Task: Open software licensing agreement by upcounsel template from the template gallery.
Action: Mouse moved to (44, 80)
Screenshot: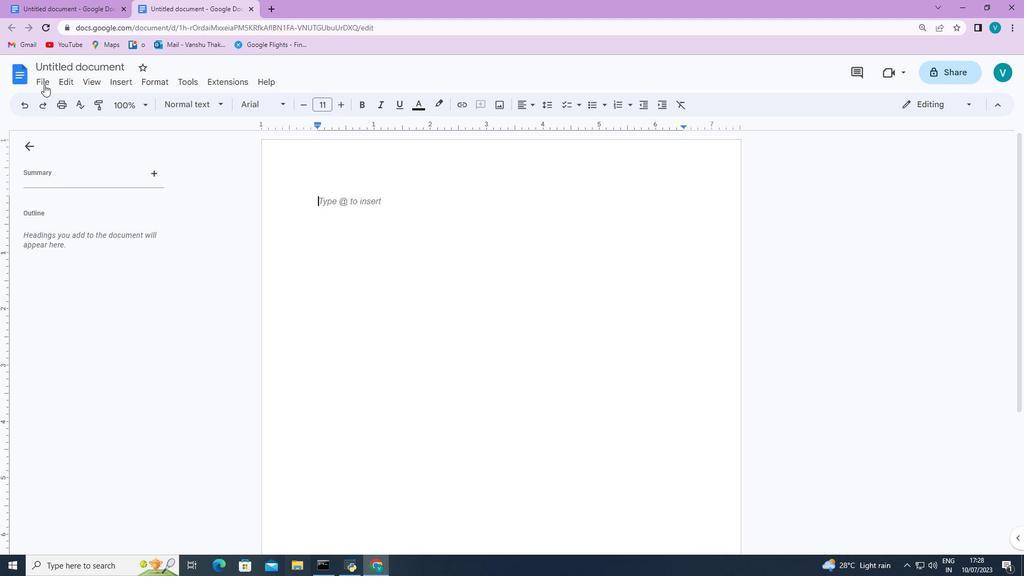 
Action: Mouse pressed left at (44, 80)
Screenshot: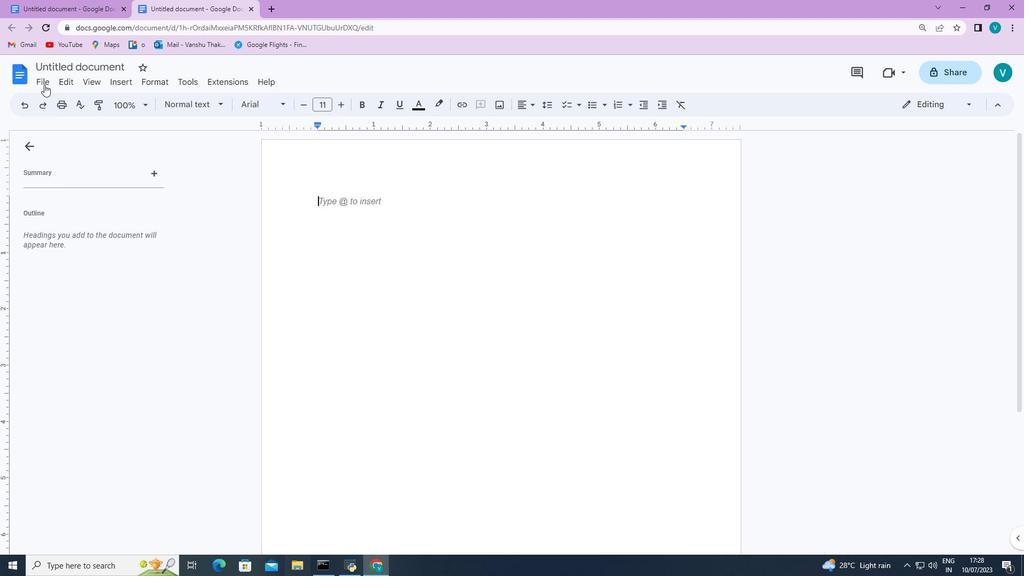 
Action: Mouse moved to (260, 115)
Screenshot: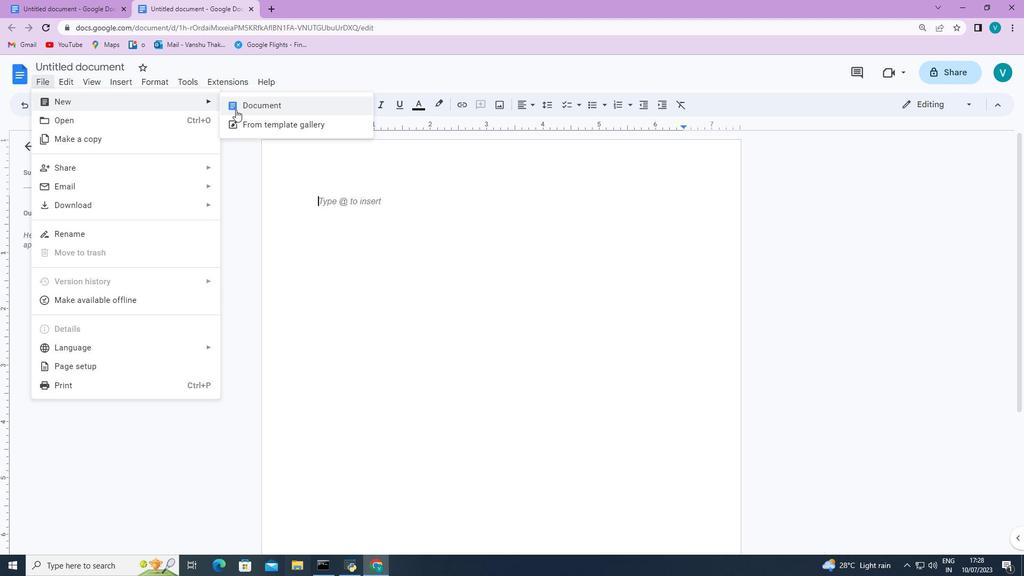
Action: Mouse pressed left at (260, 115)
Screenshot: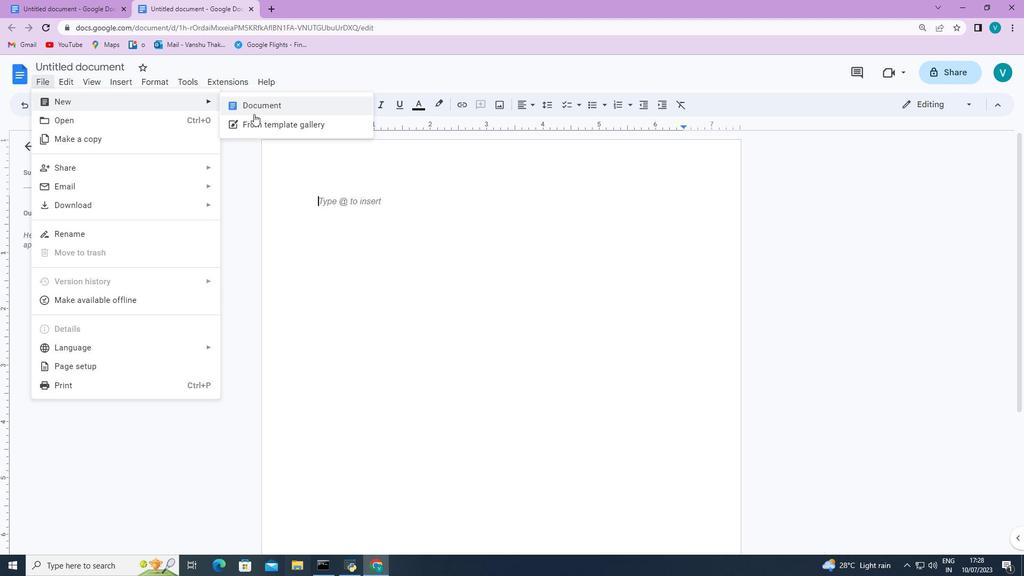 
Action: Mouse moved to (341, 288)
Screenshot: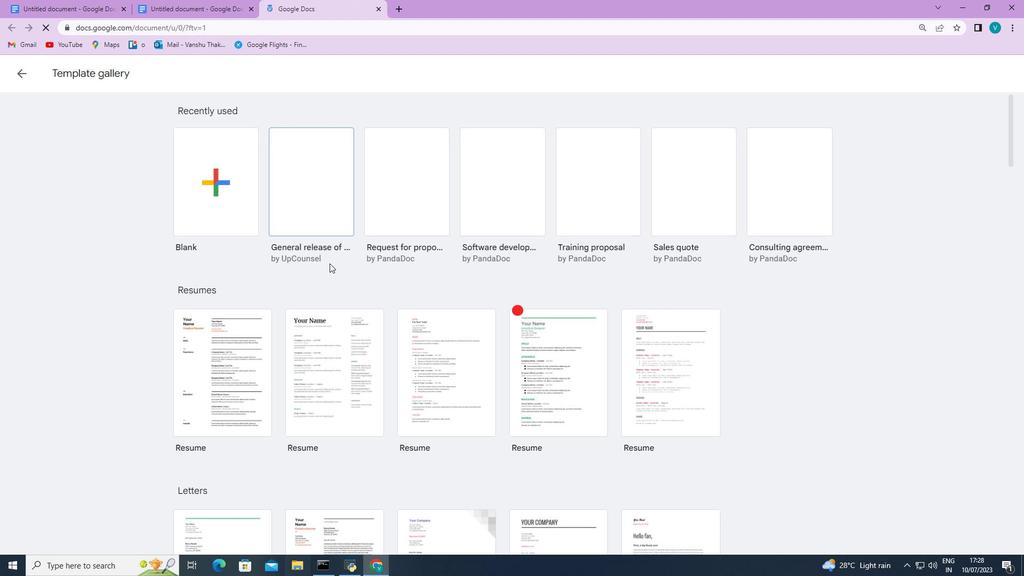 
Action: Mouse scrolled (341, 288) with delta (0, 0)
Screenshot: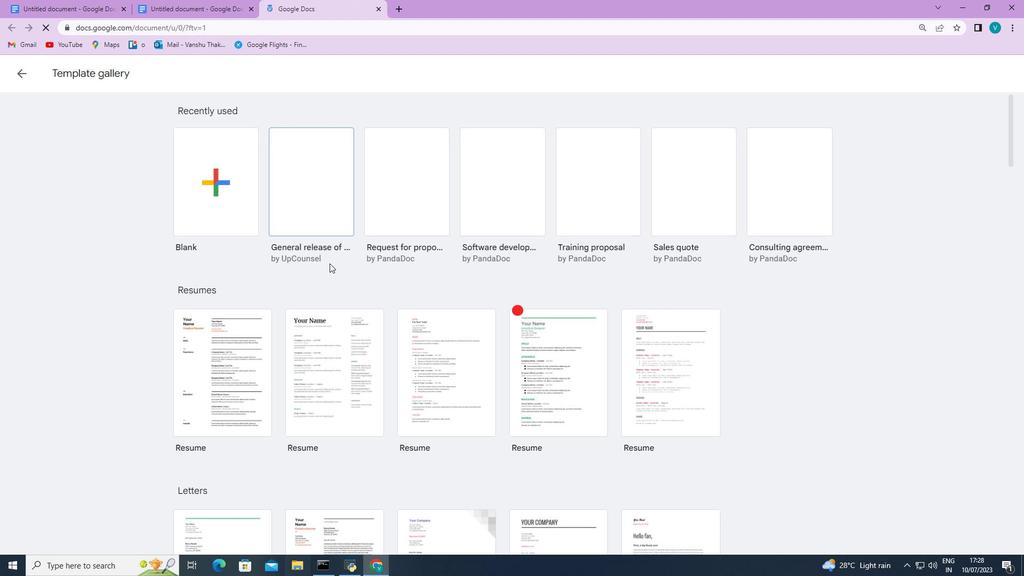 
Action: Mouse moved to (341, 290)
Screenshot: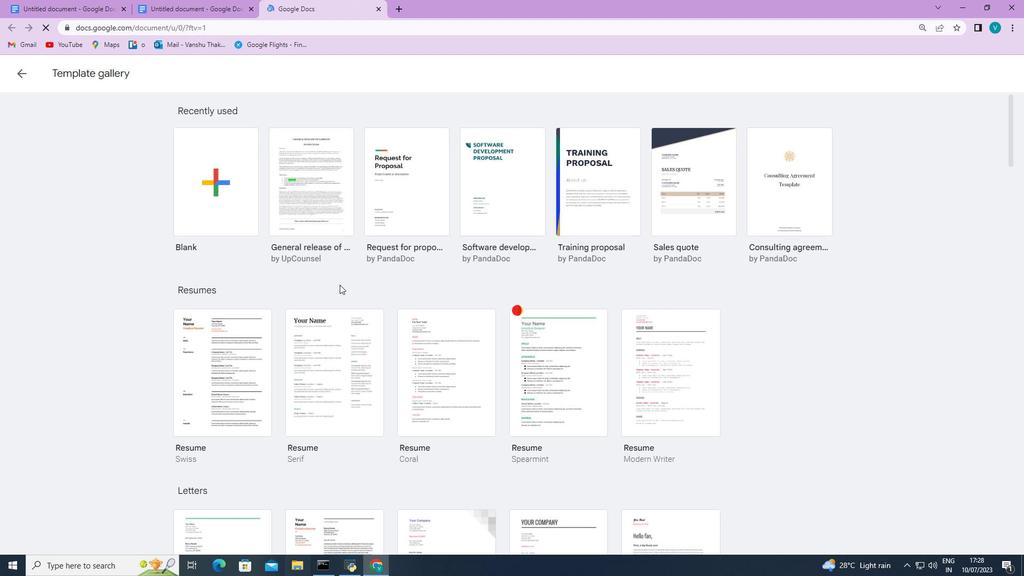 
Action: Mouse scrolled (341, 289) with delta (0, 0)
Screenshot: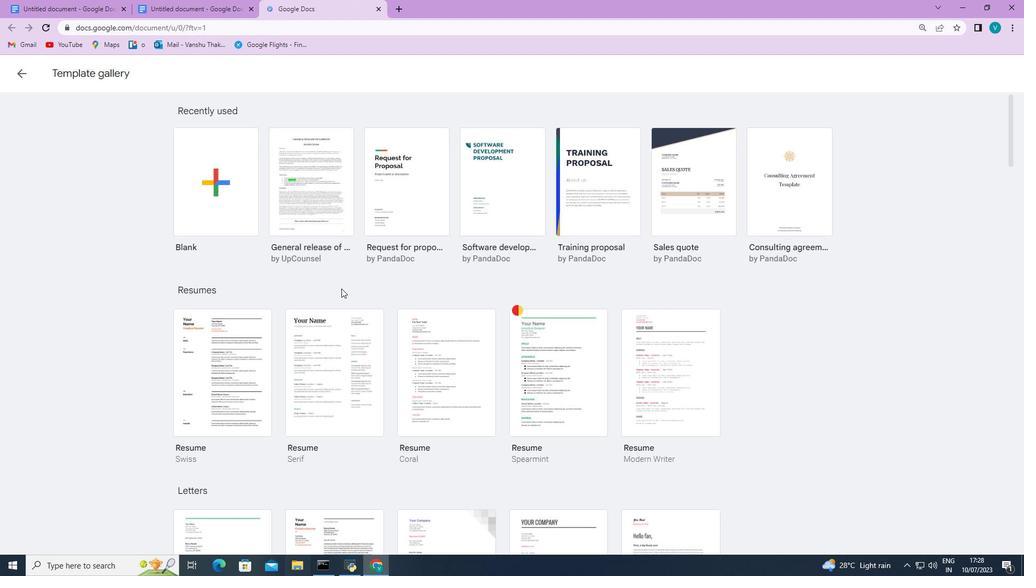 
Action: Mouse moved to (341, 291)
Screenshot: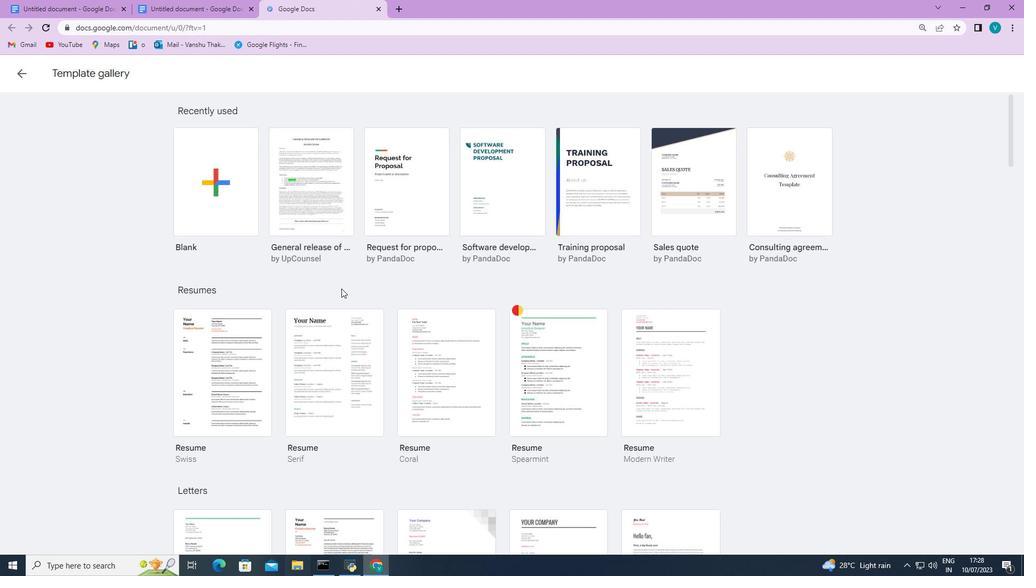 
Action: Mouse scrolled (341, 290) with delta (0, 0)
Screenshot: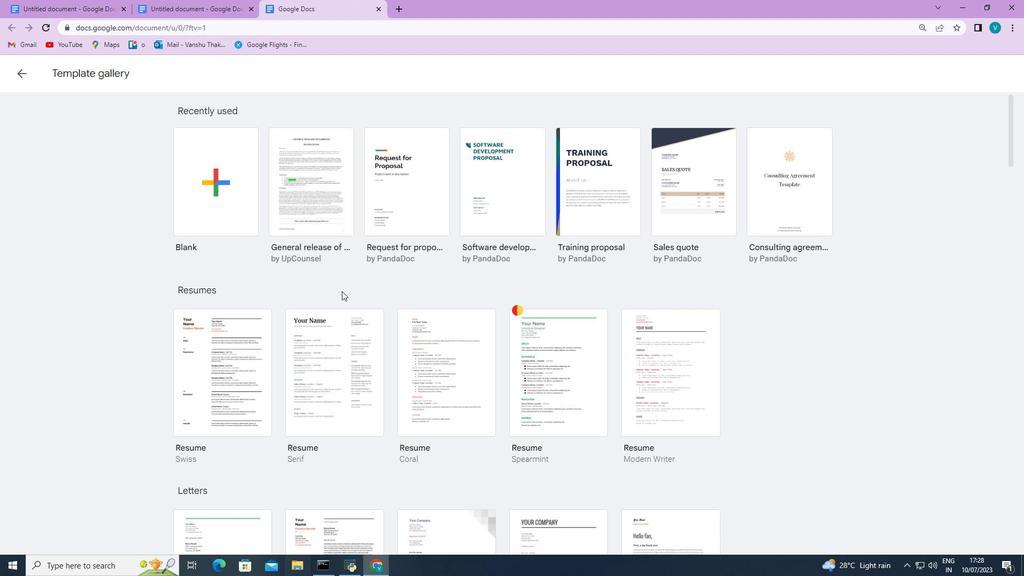 
Action: Mouse scrolled (341, 290) with delta (0, 0)
Screenshot: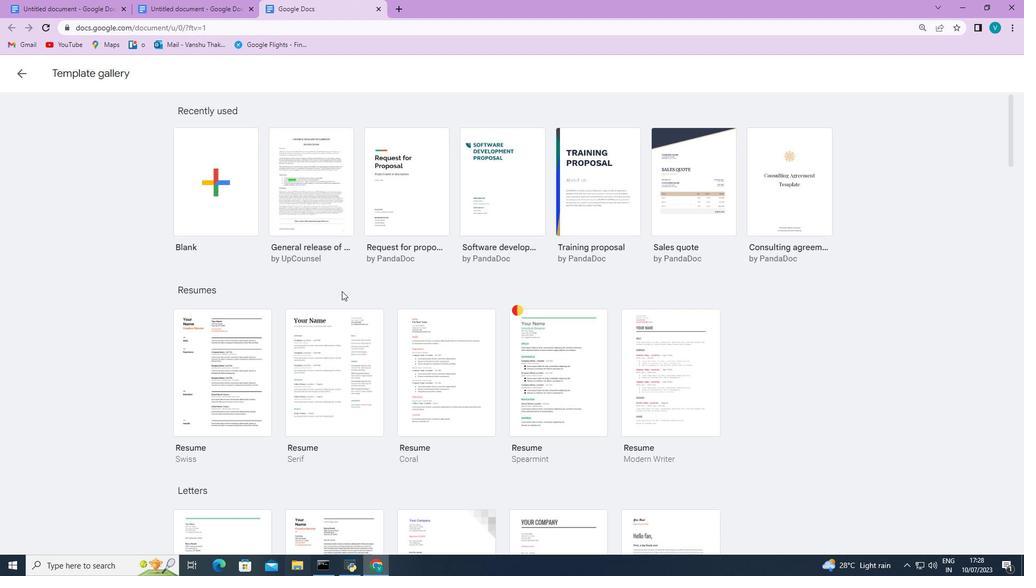 
Action: Mouse scrolled (341, 290) with delta (0, 0)
Screenshot: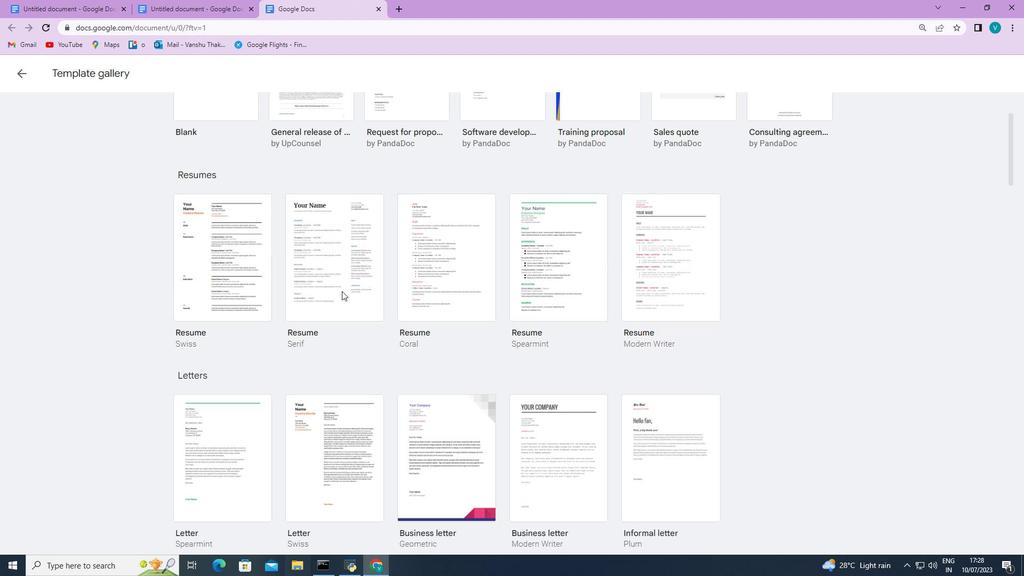 
Action: Mouse scrolled (341, 290) with delta (0, 0)
Screenshot: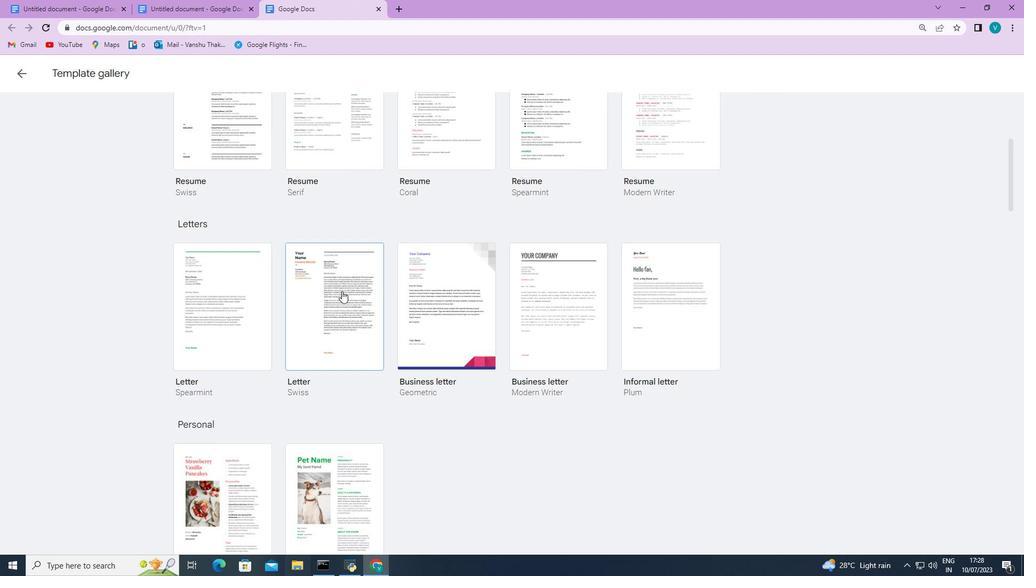 
Action: Mouse scrolled (341, 290) with delta (0, 0)
Screenshot: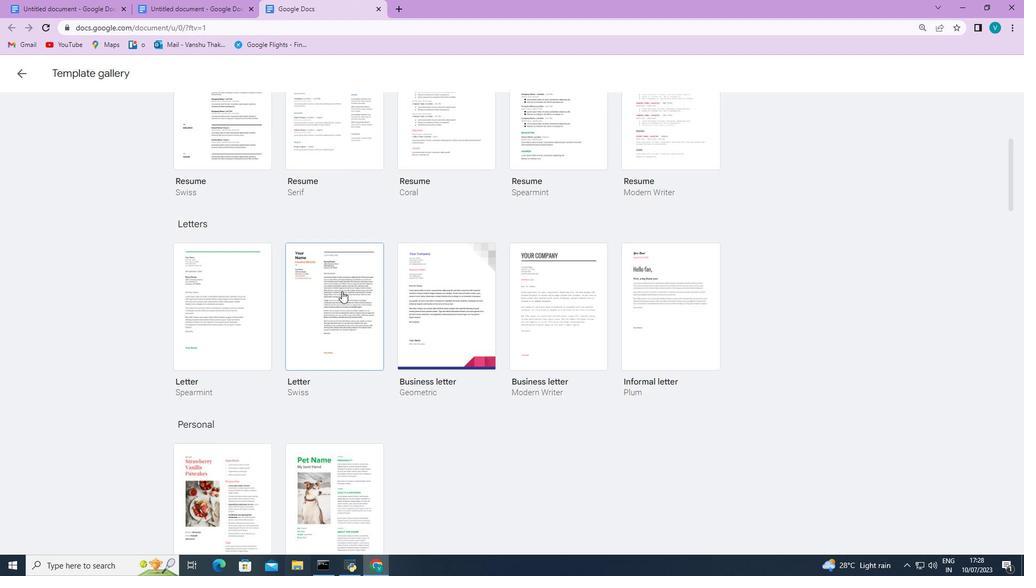 
Action: Mouse scrolled (341, 290) with delta (0, 0)
Screenshot: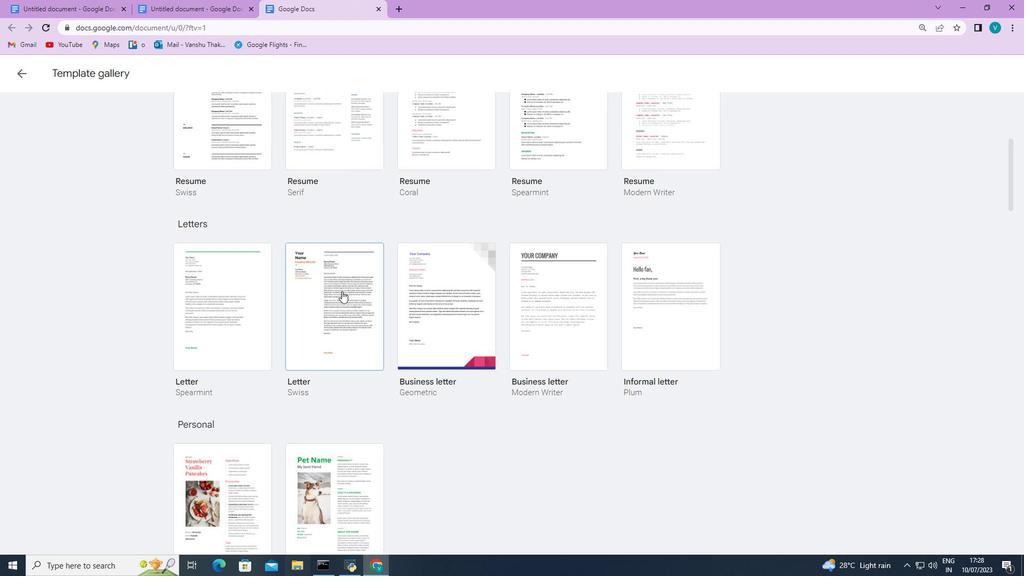 
Action: Mouse scrolled (341, 290) with delta (0, 0)
Screenshot: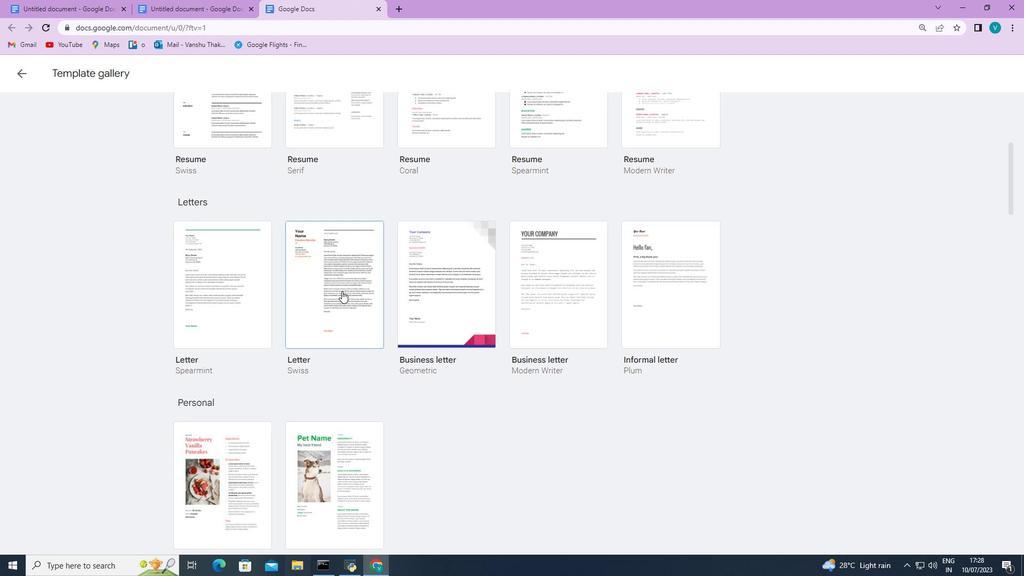 
Action: Mouse scrolled (341, 290) with delta (0, 0)
Screenshot: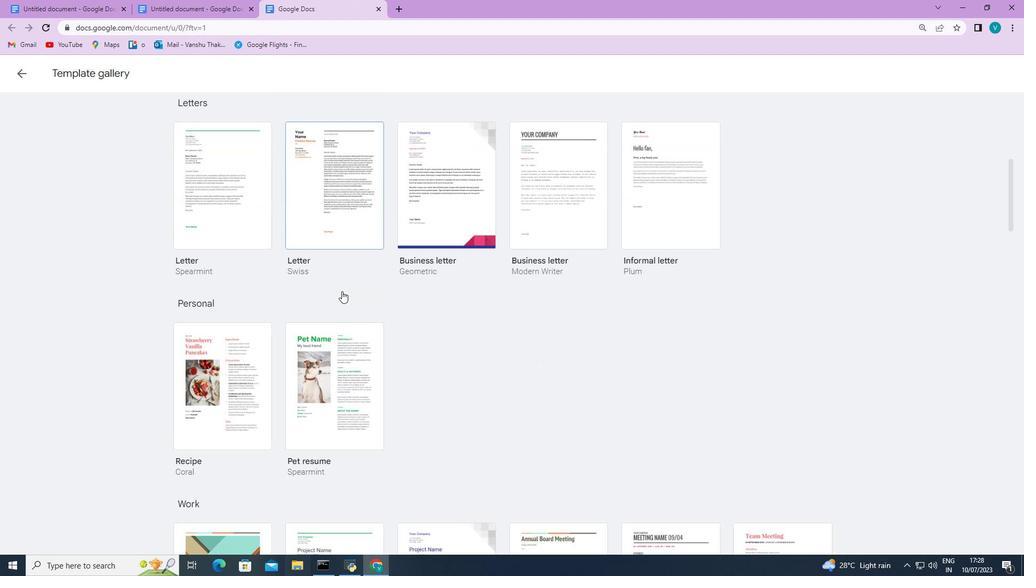 
Action: Mouse scrolled (341, 290) with delta (0, 0)
Screenshot: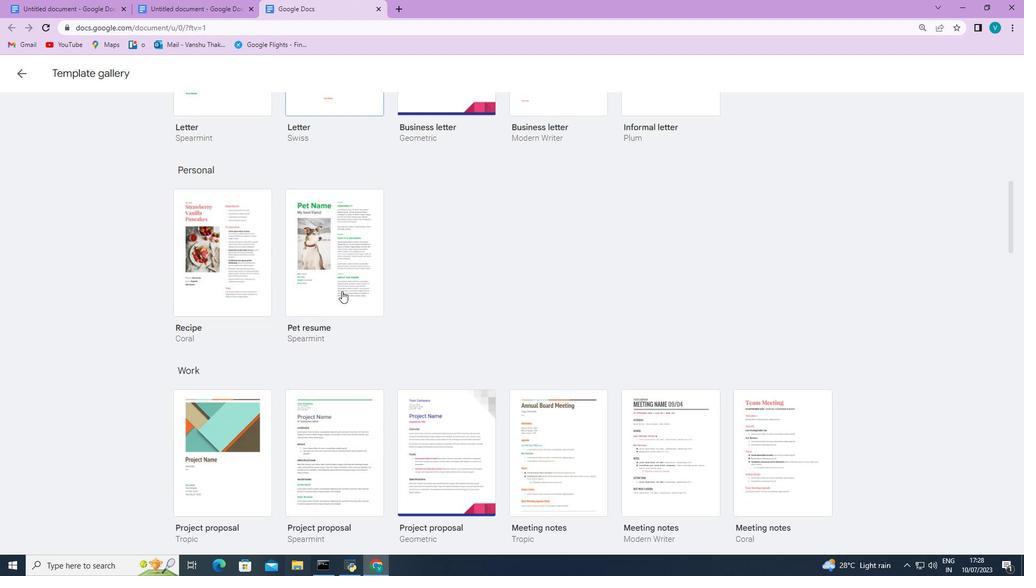 
Action: Mouse scrolled (341, 290) with delta (0, 0)
Screenshot: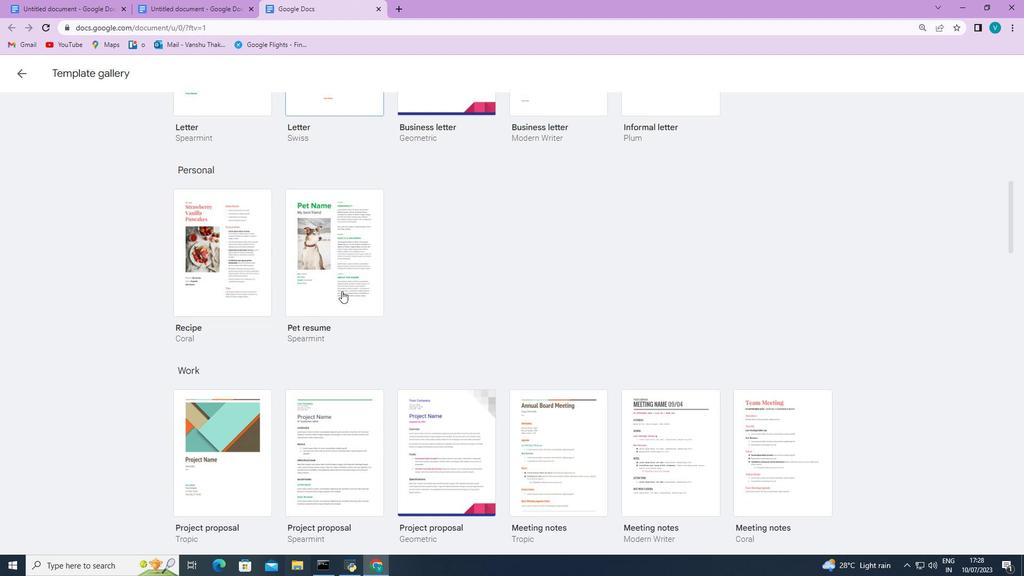 
Action: Mouse scrolled (341, 290) with delta (0, 0)
Screenshot: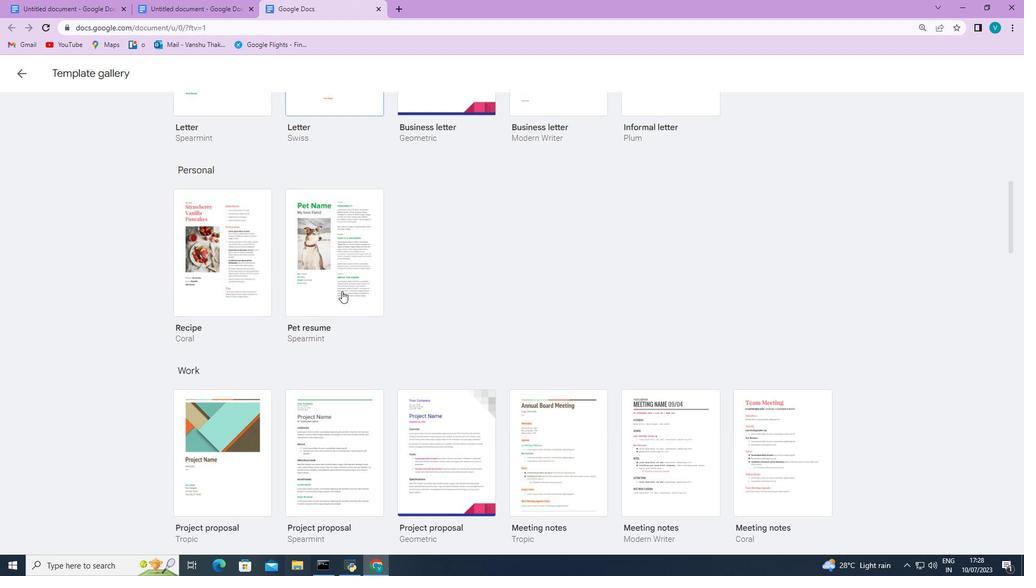 
Action: Mouse scrolled (341, 290) with delta (0, 0)
Screenshot: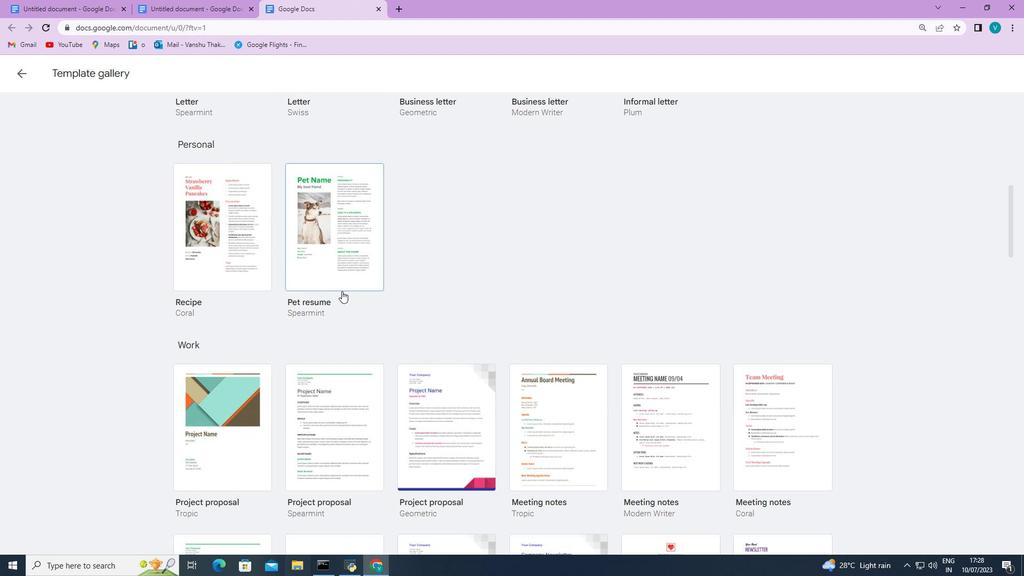 
Action: Mouse scrolled (341, 290) with delta (0, 0)
Screenshot: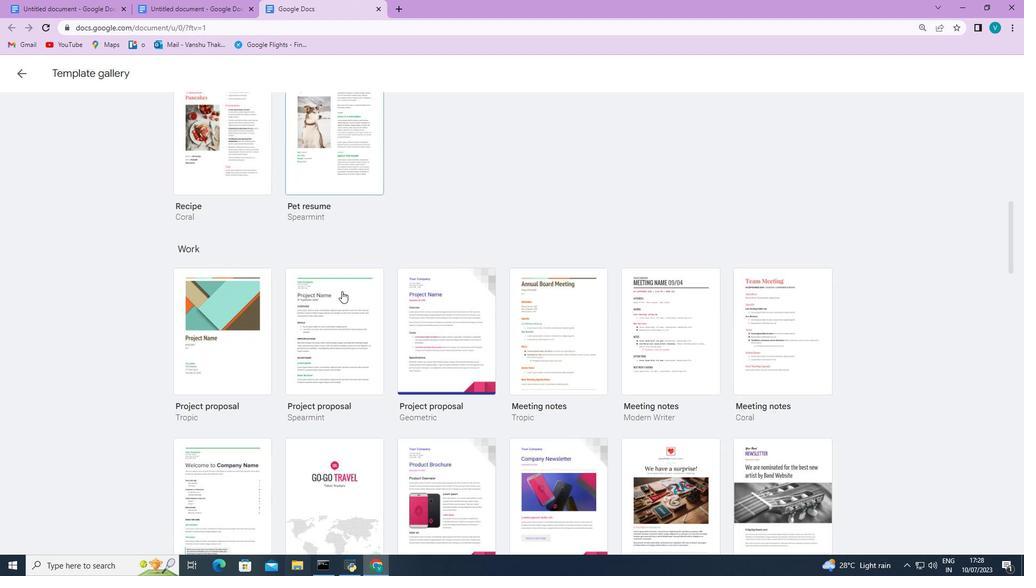 
Action: Mouse scrolled (341, 290) with delta (0, 0)
Screenshot: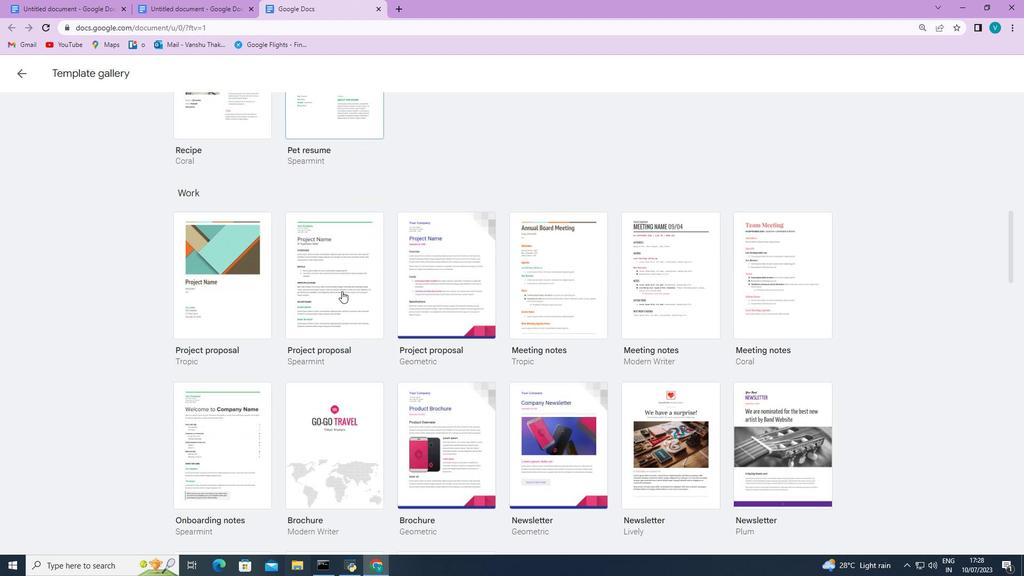 
Action: Mouse scrolled (341, 290) with delta (0, 0)
Screenshot: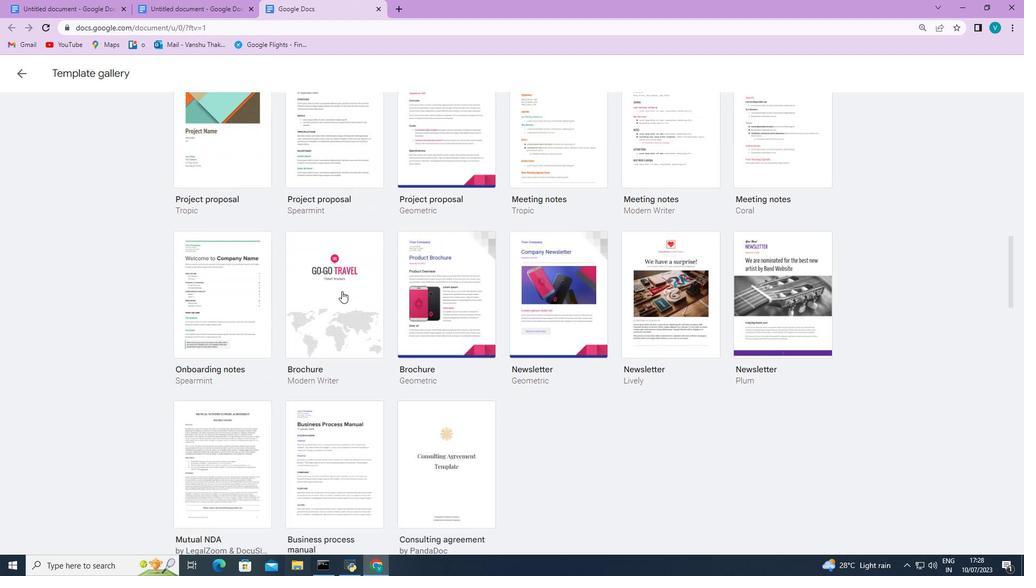 
Action: Mouse scrolled (341, 290) with delta (0, 0)
Screenshot: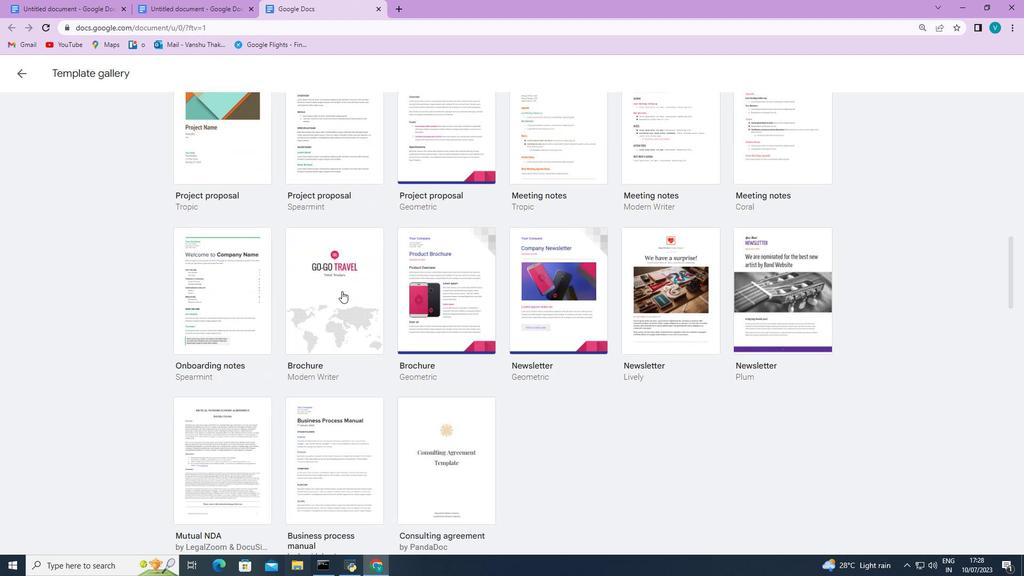 
Action: Mouse scrolled (341, 290) with delta (0, 0)
Screenshot: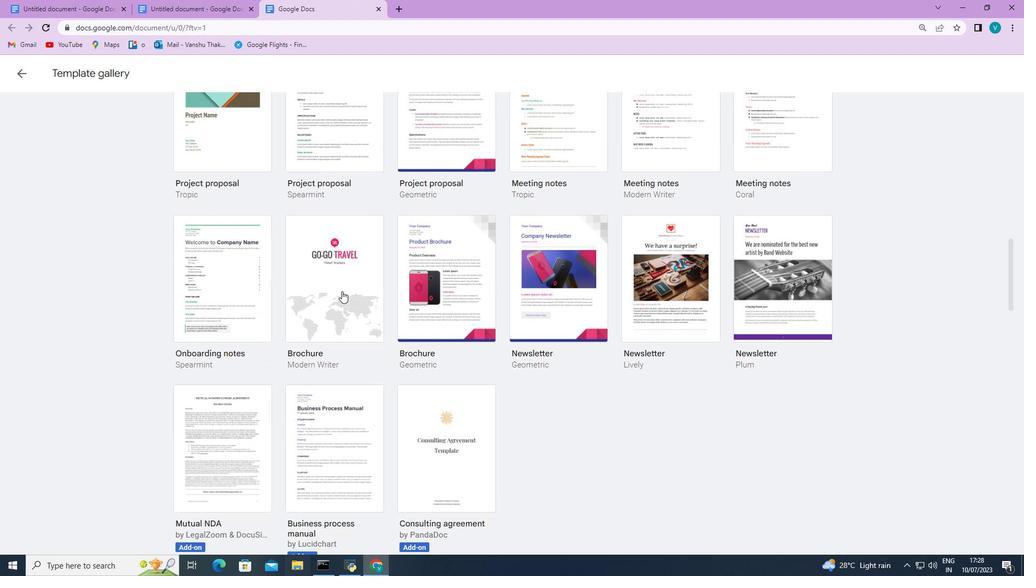 
Action: Mouse scrolled (341, 290) with delta (0, 0)
Screenshot: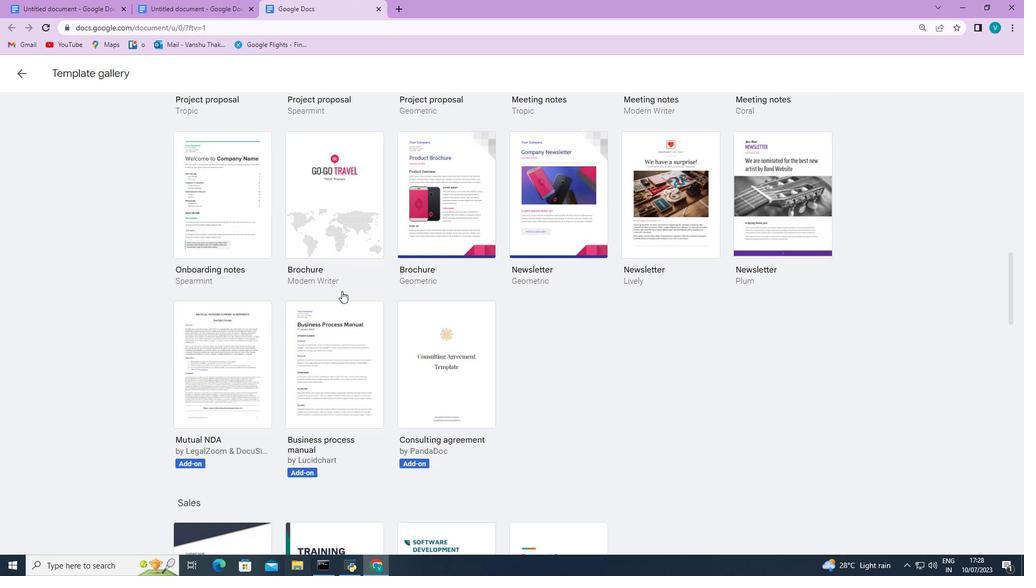 
Action: Mouse scrolled (341, 290) with delta (0, 0)
Screenshot: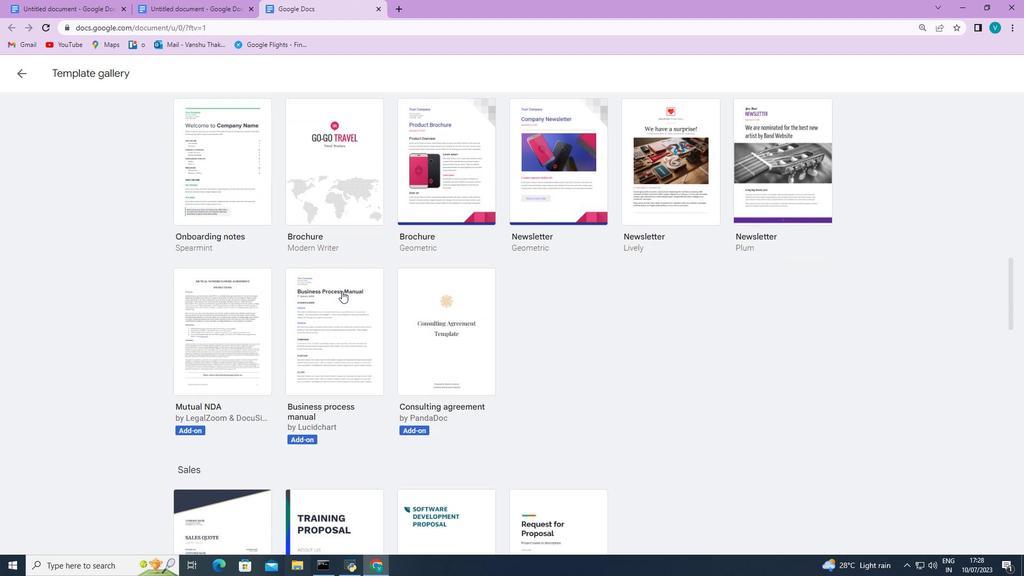 
Action: Mouse scrolled (341, 290) with delta (0, 0)
Screenshot: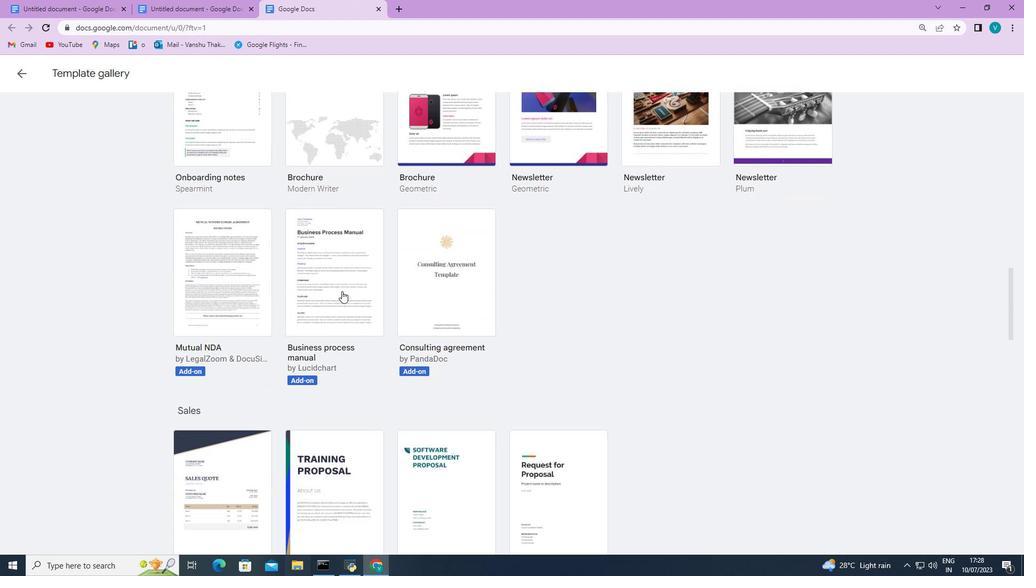 
Action: Mouse scrolled (341, 290) with delta (0, 0)
Screenshot: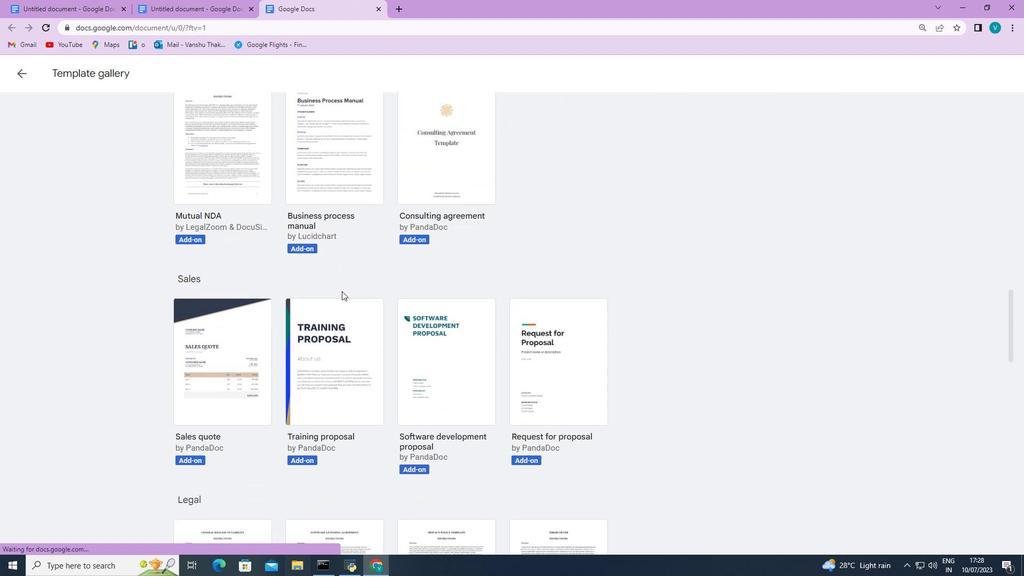 
Action: Mouse scrolled (341, 290) with delta (0, 0)
Screenshot: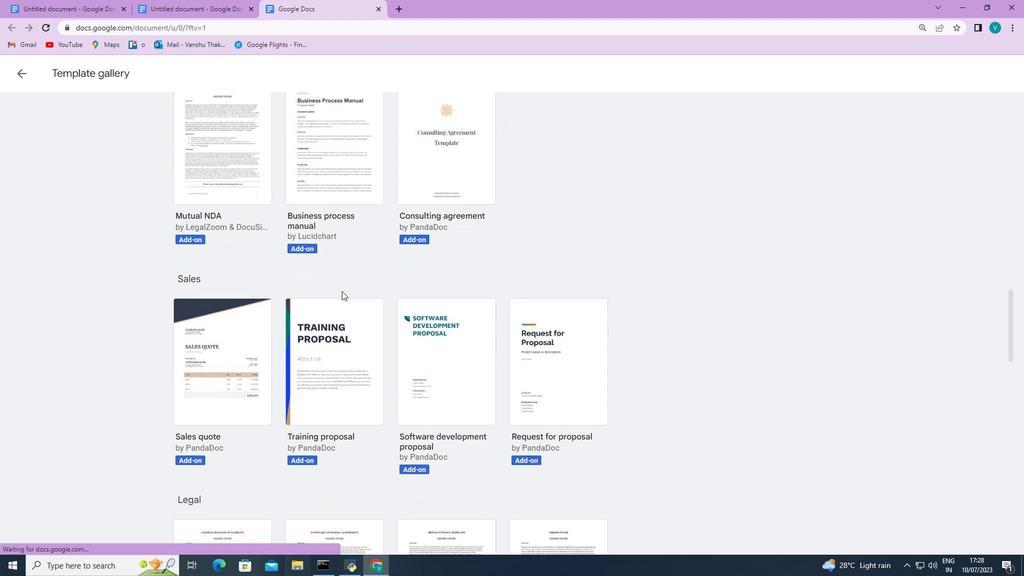 
Action: Mouse scrolled (341, 290) with delta (0, 0)
Screenshot: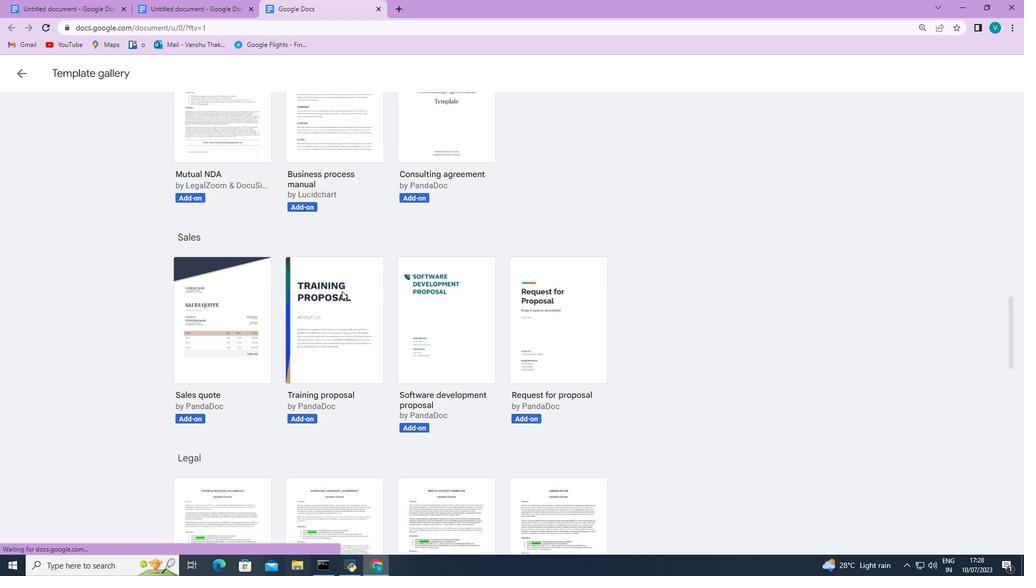 
Action: Mouse scrolled (341, 290) with delta (0, 0)
Screenshot: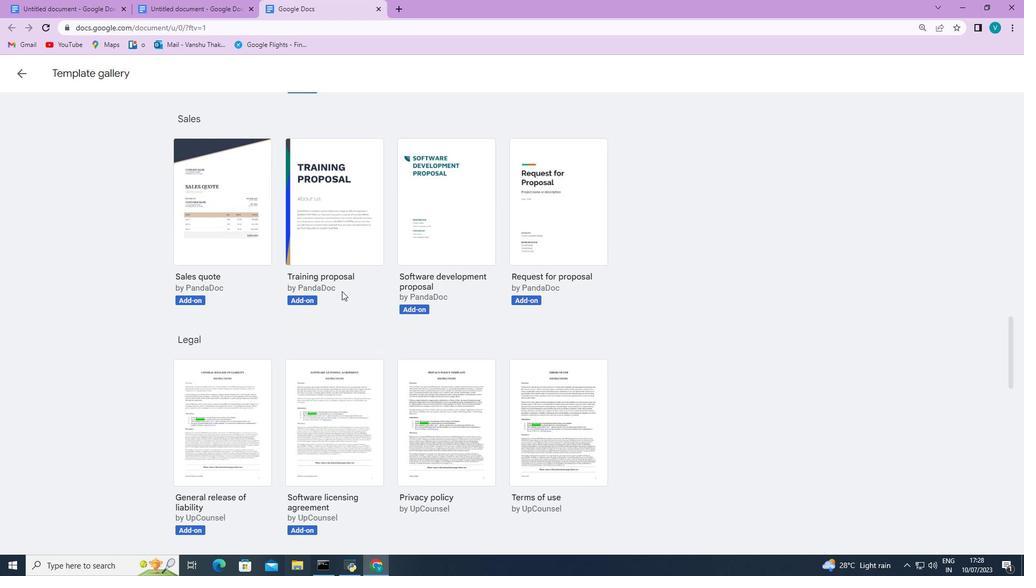 
Action: Mouse scrolled (341, 290) with delta (0, 0)
Screenshot: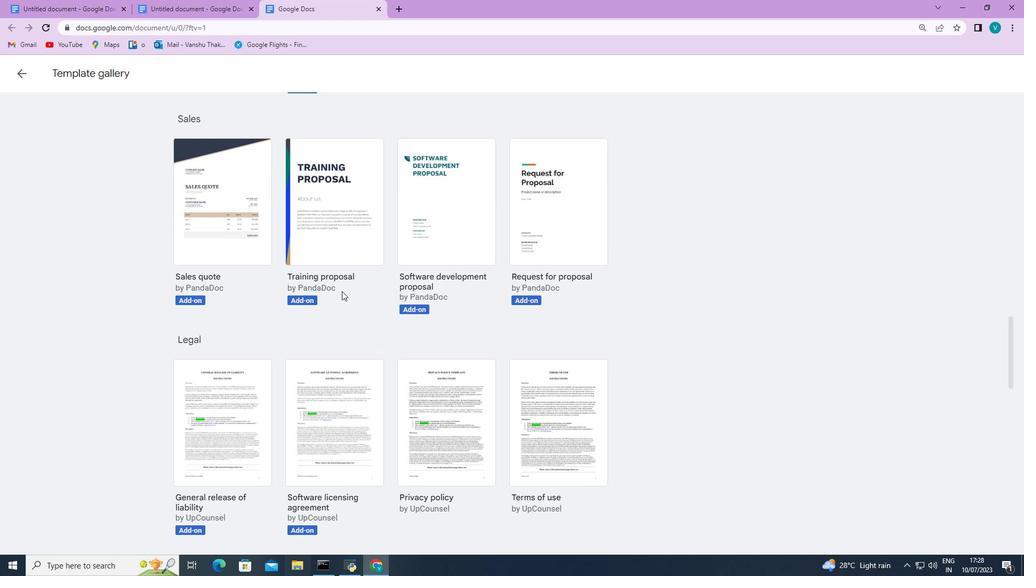 
Action: Mouse scrolled (341, 290) with delta (0, 0)
Screenshot: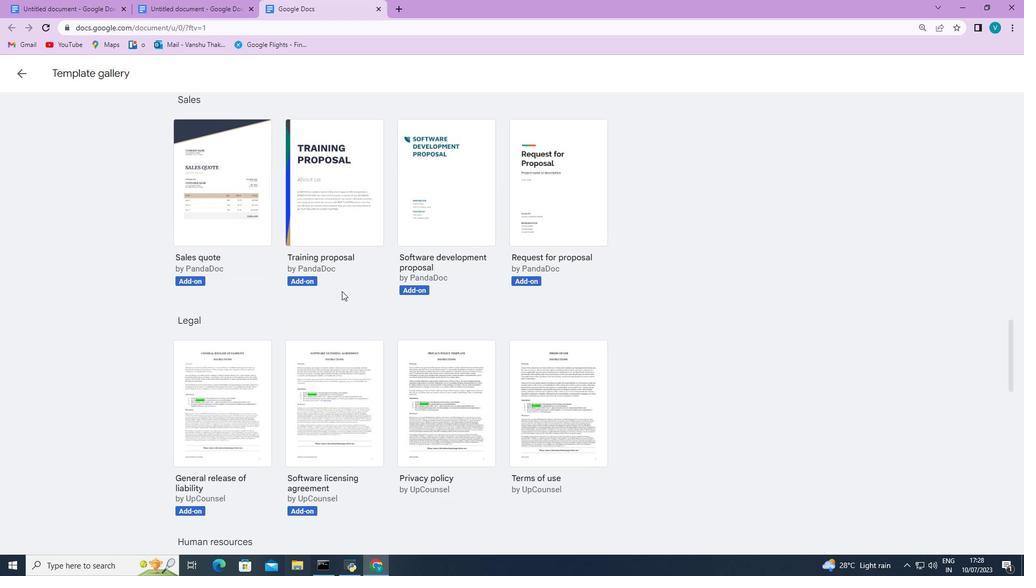 
Action: Mouse moved to (342, 272)
Screenshot: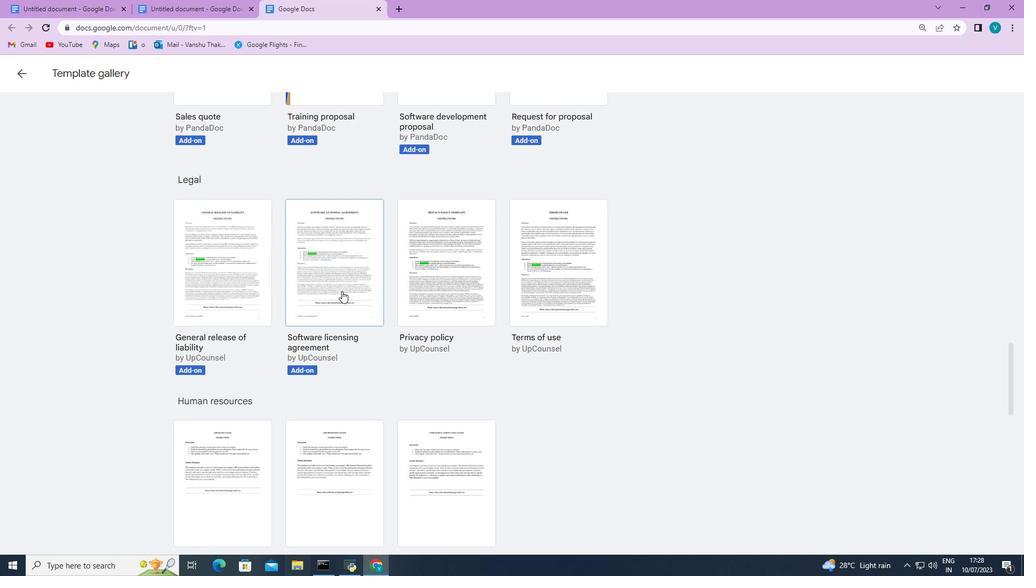
Action: Mouse pressed left at (342, 272)
Screenshot: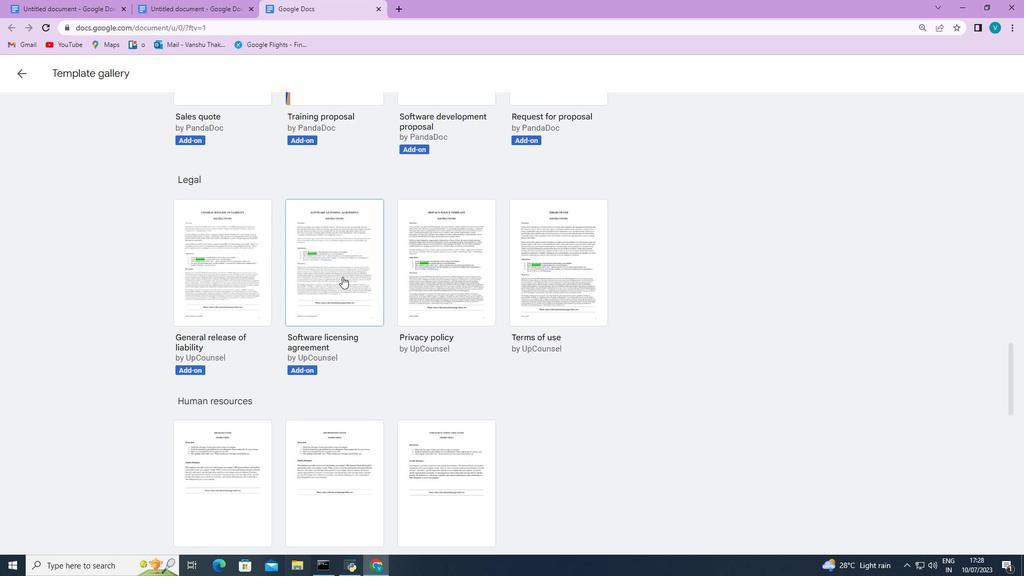 
